 Task: Filter courses by Continuing Education Units from SHRM.
Action: Mouse moved to (434, 105)
Screenshot: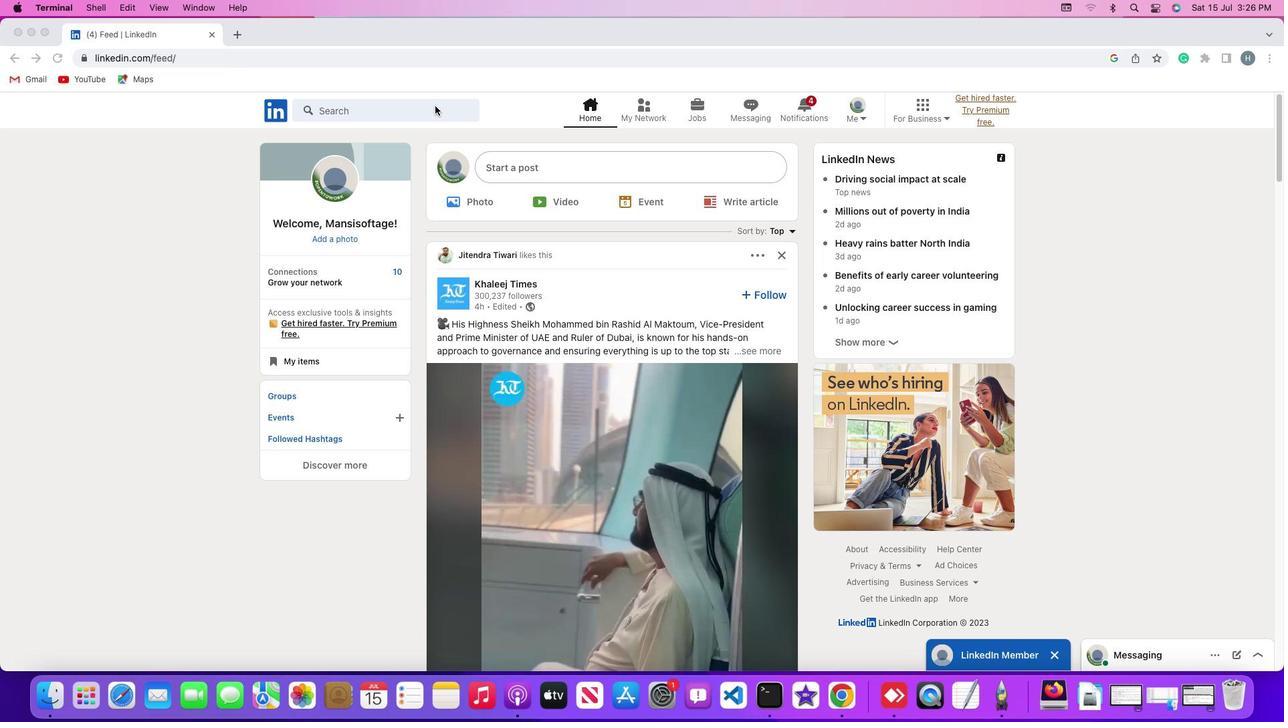
Action: Mouse pressed left at (434, 105)
Screenshot: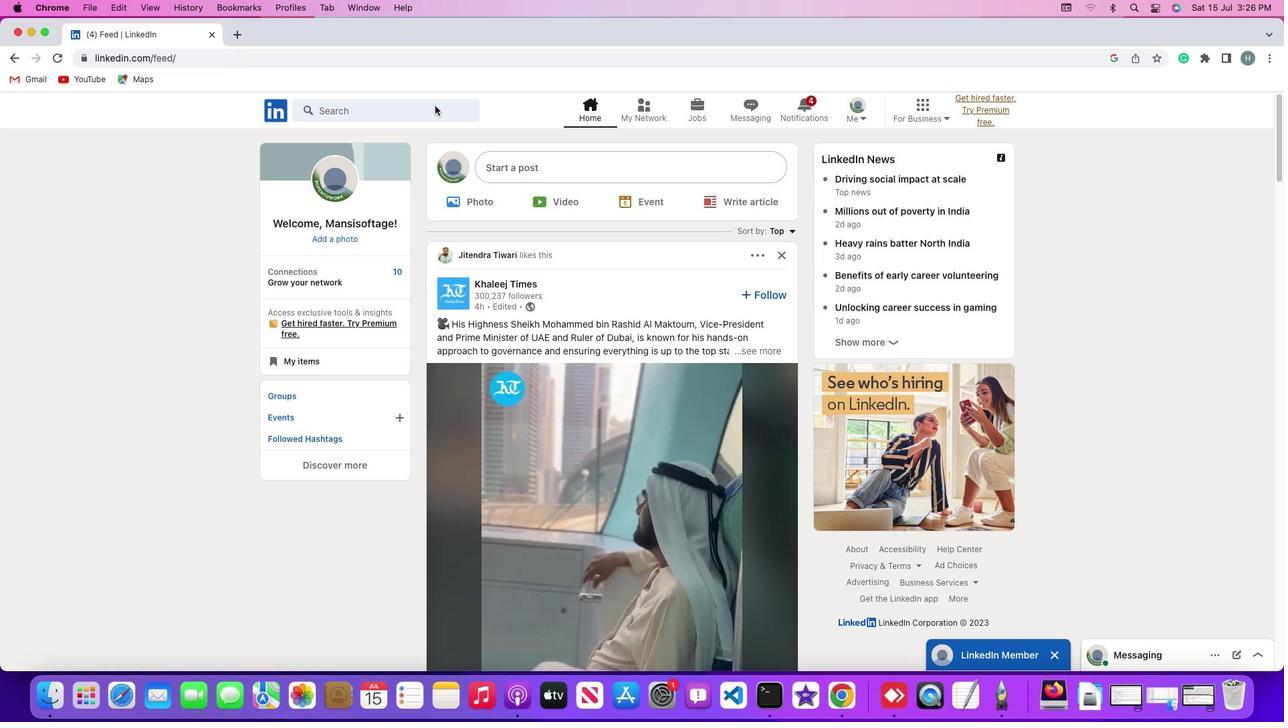 
Action: Mouse pressed left at (434, 105)
Screenshot: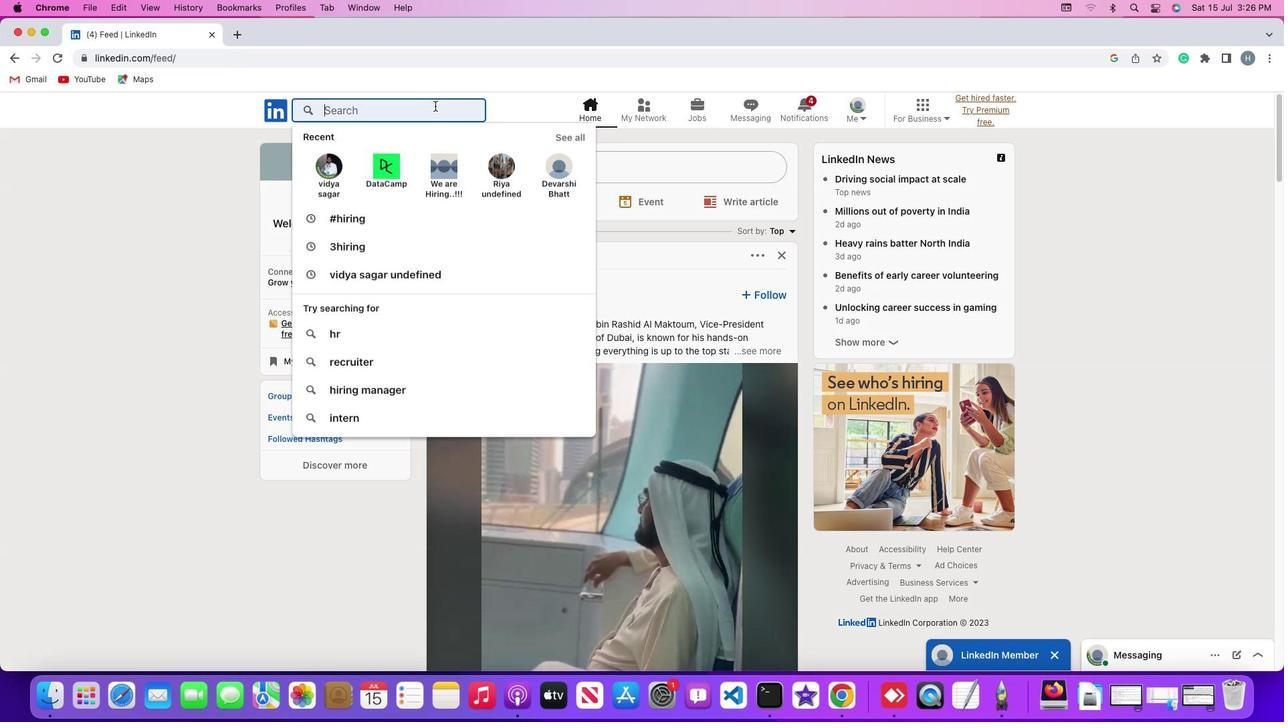 
Action: Key pressed Key.shift'#''h''i''r''i''n''g'Key.enter
Screenshot: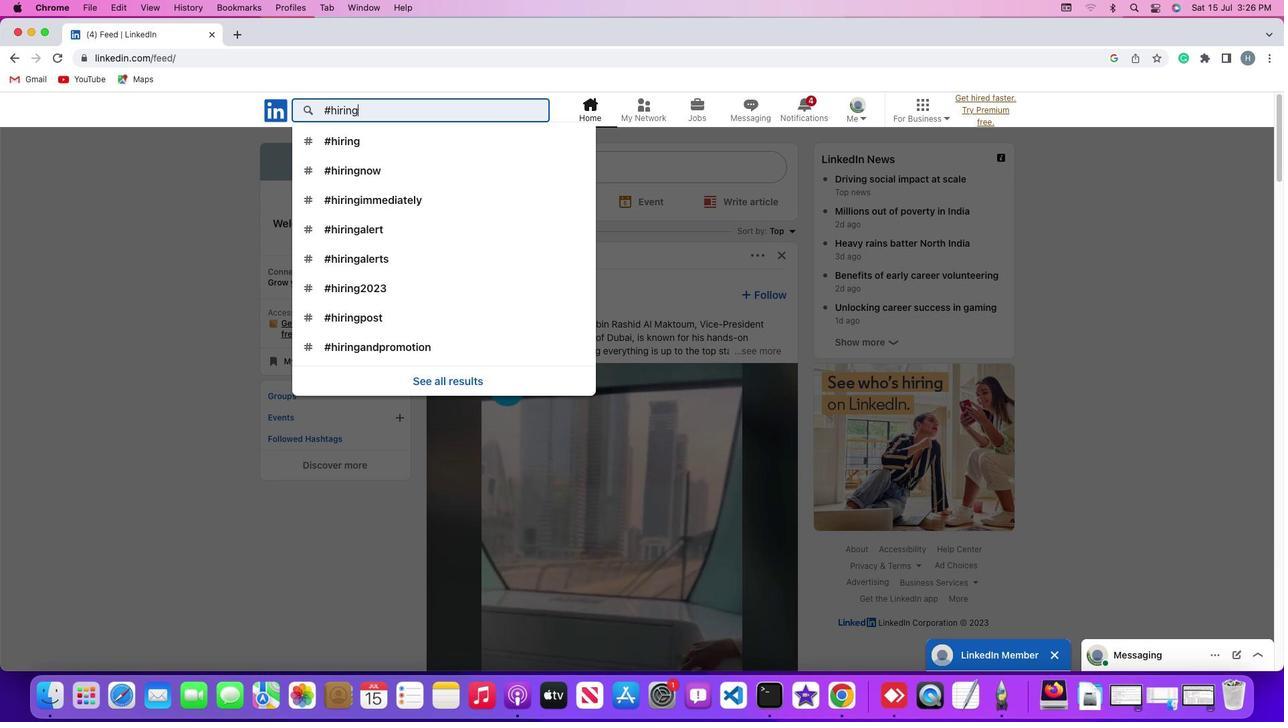 
Action: Mouse moved to (715, 143)
Screenshot: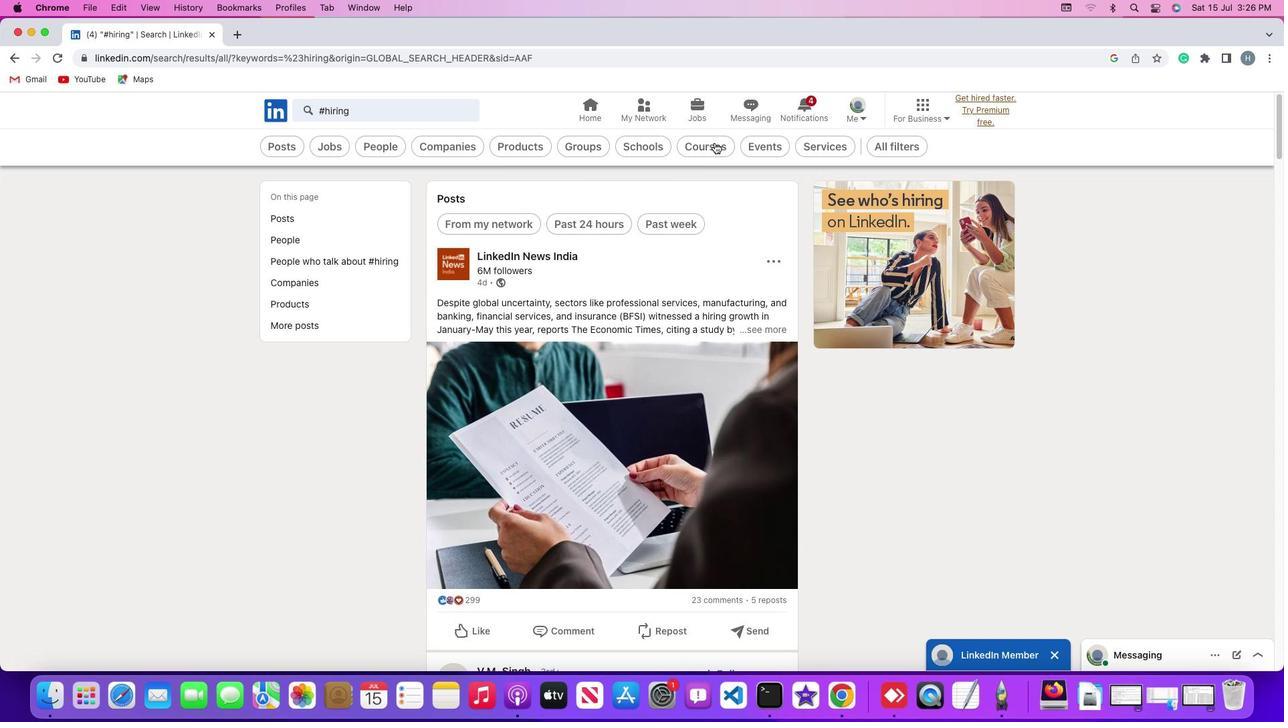 
Action: Mouse pressed left at (715, 143)
Screenshot: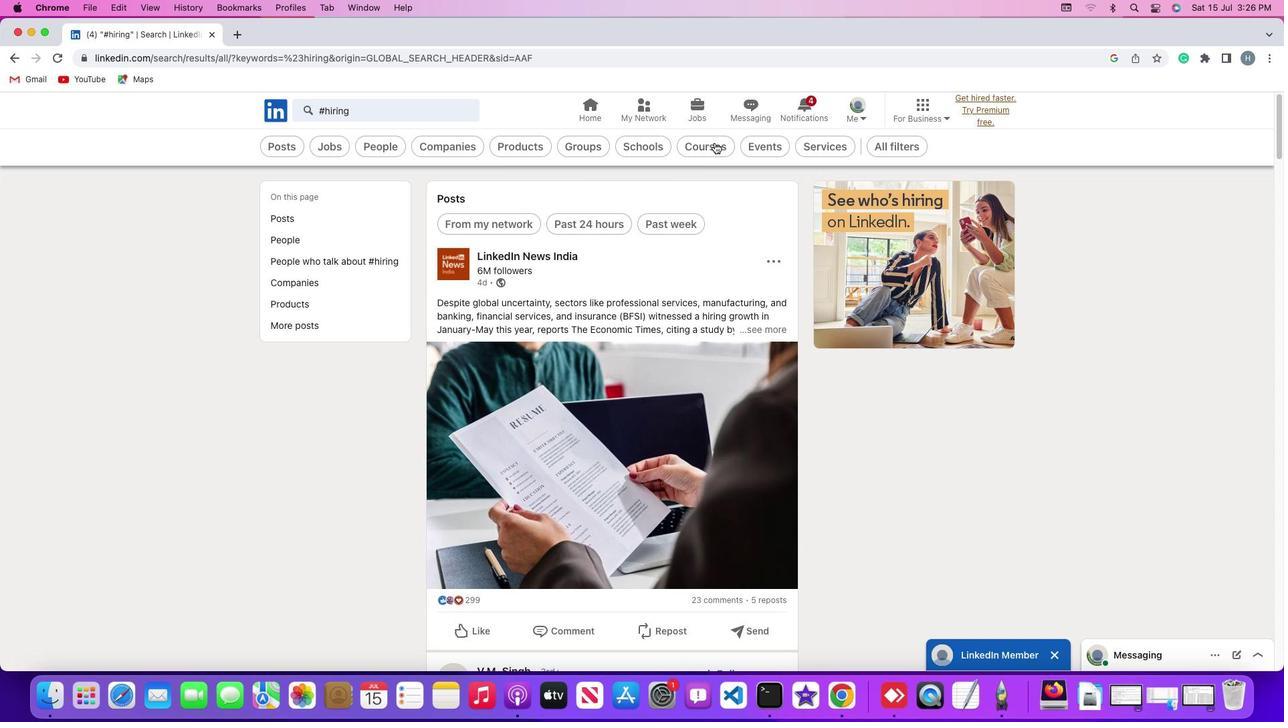 
Action: Mouse pressed left at (715, 143)
Screenshot: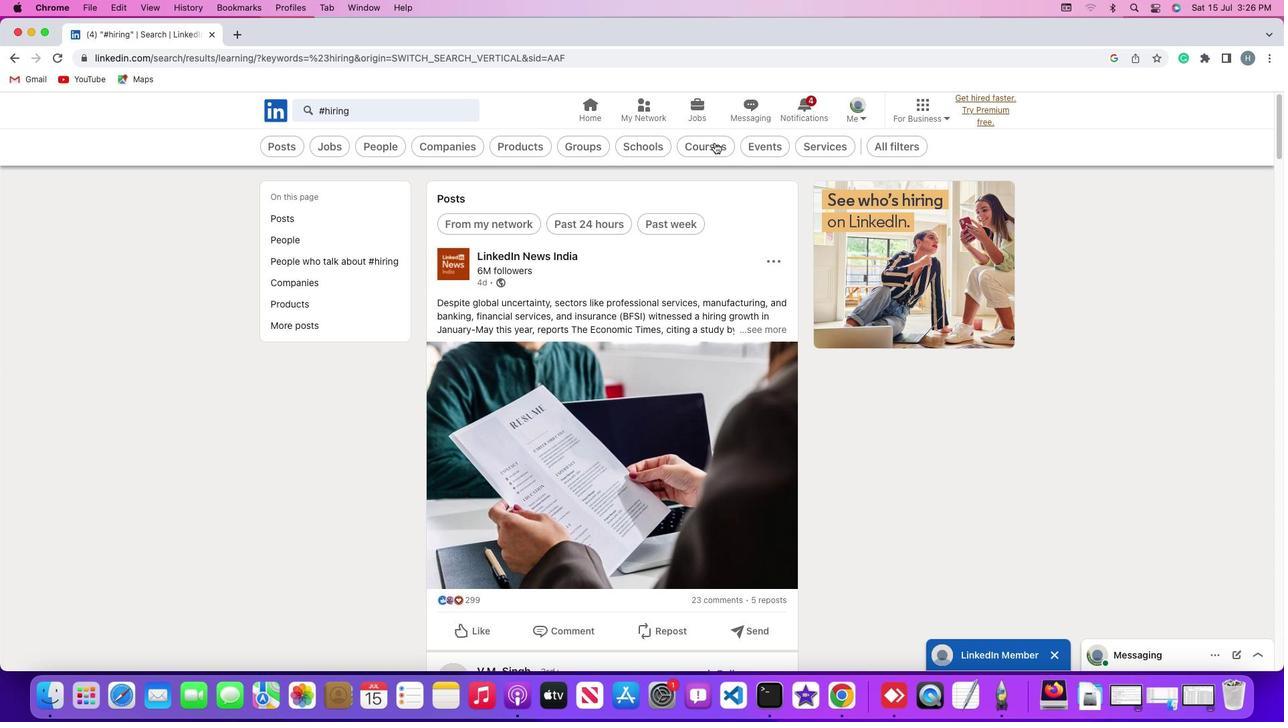
Action: Mouse moved to (583, 145)
Screenshot: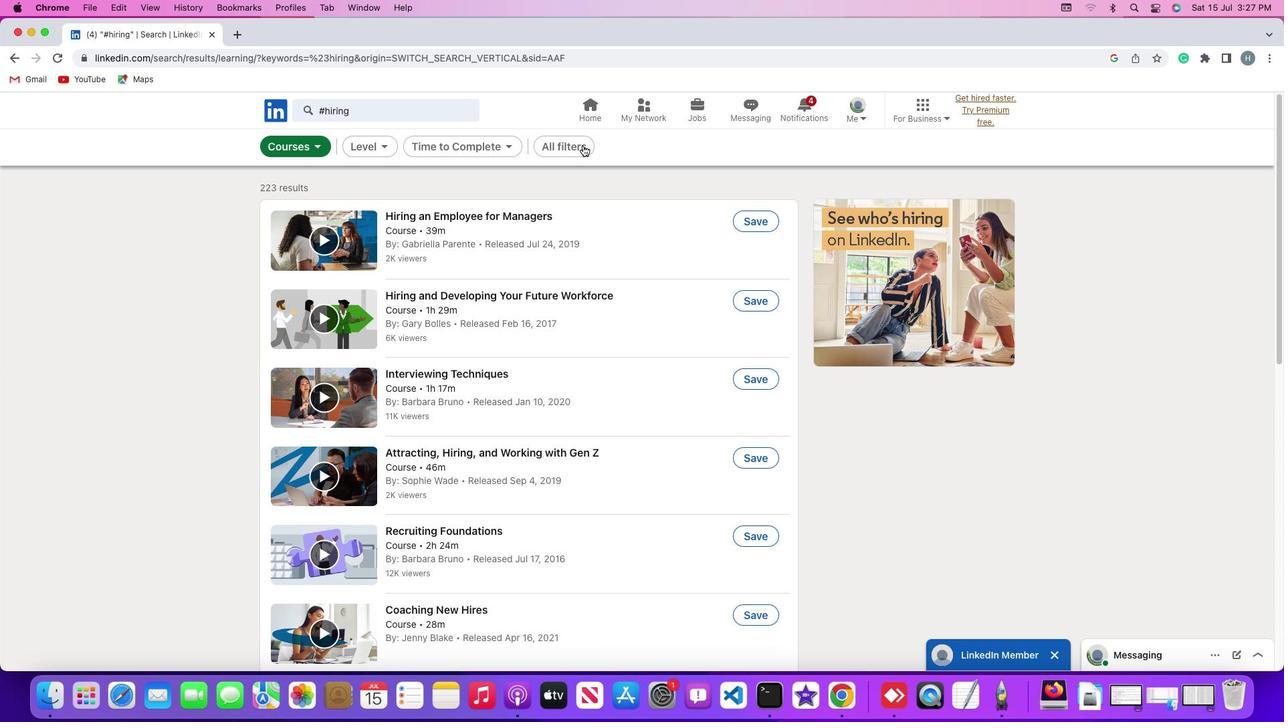 
Action: Mouse pressed left at (583, 145)
Screenshot: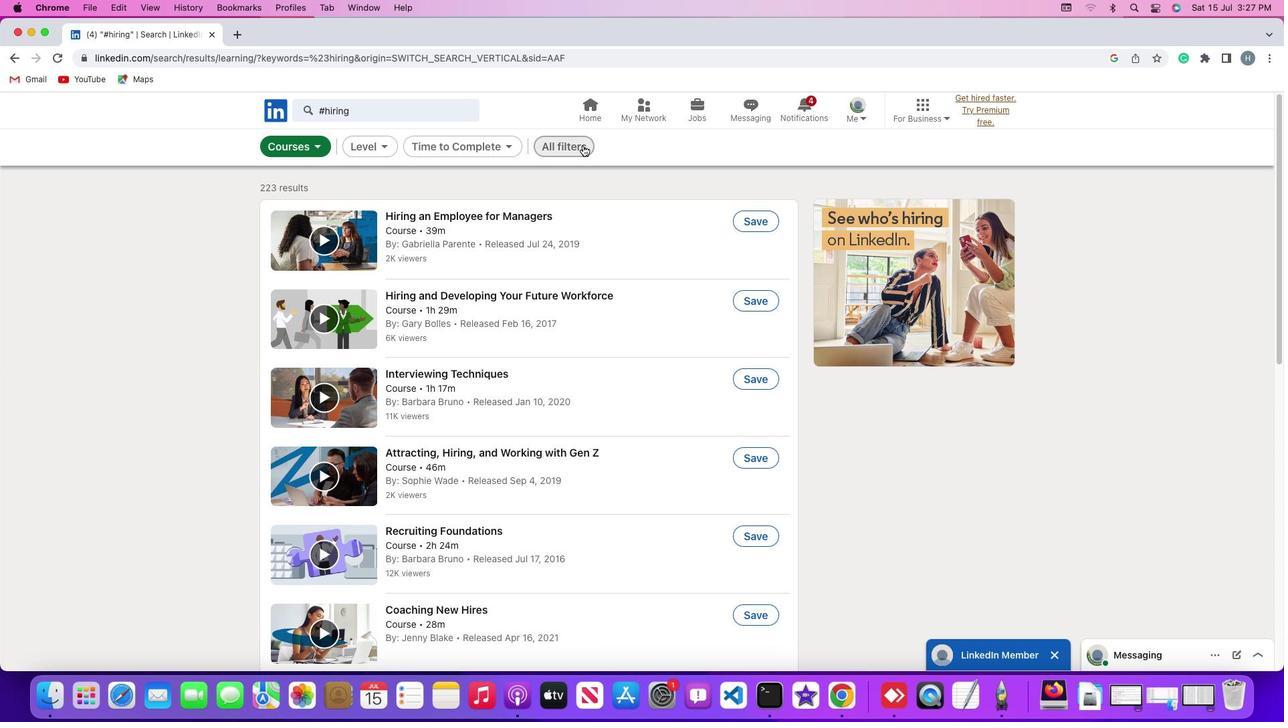 
Action: Mouse moved to (1033, 502)
Screenshot: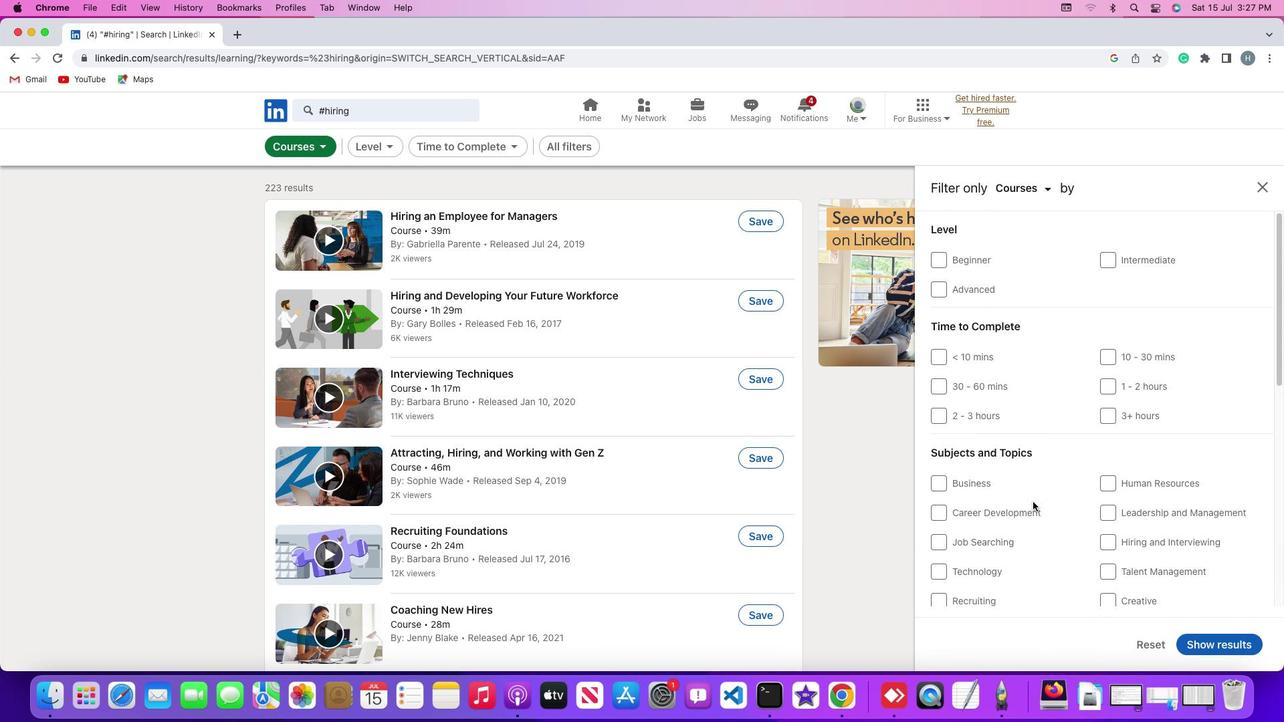 
Action: Mouse scrolled (1033, 502) with delta (0, 0)
Screenshot: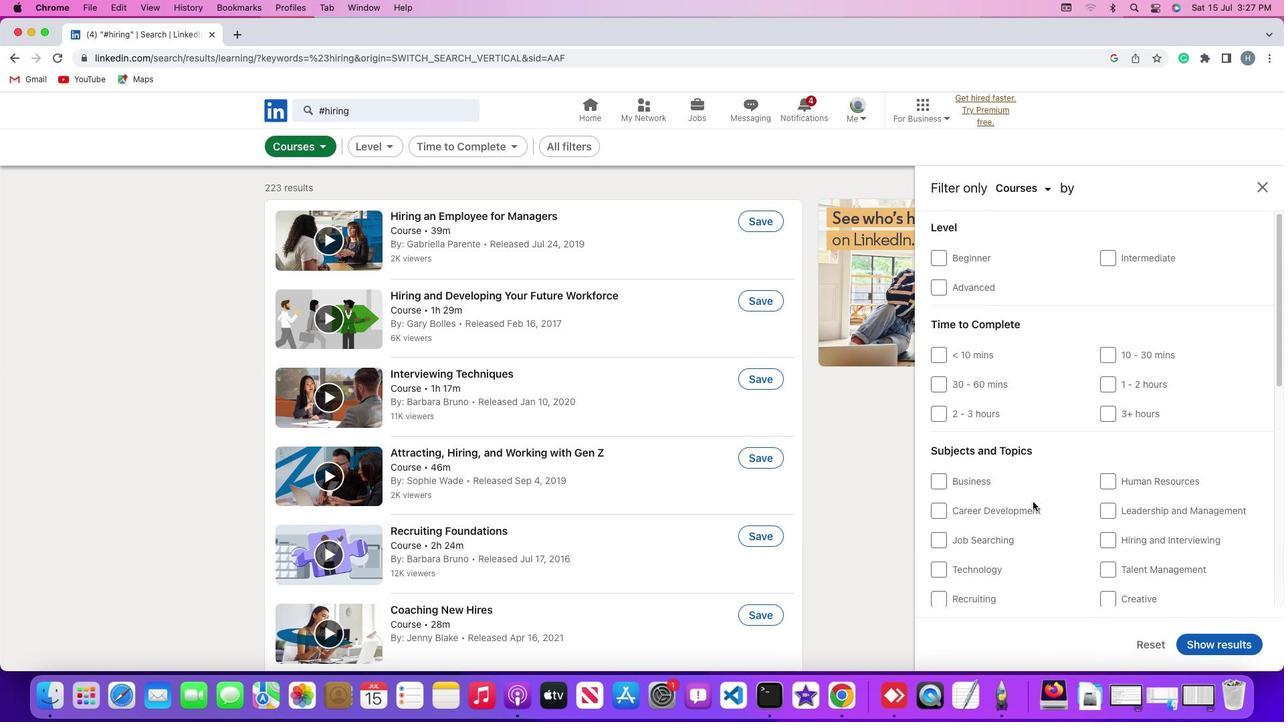 
Action: Mouse scrolled (1033, 502) with delta (0, 0)
Screenshot: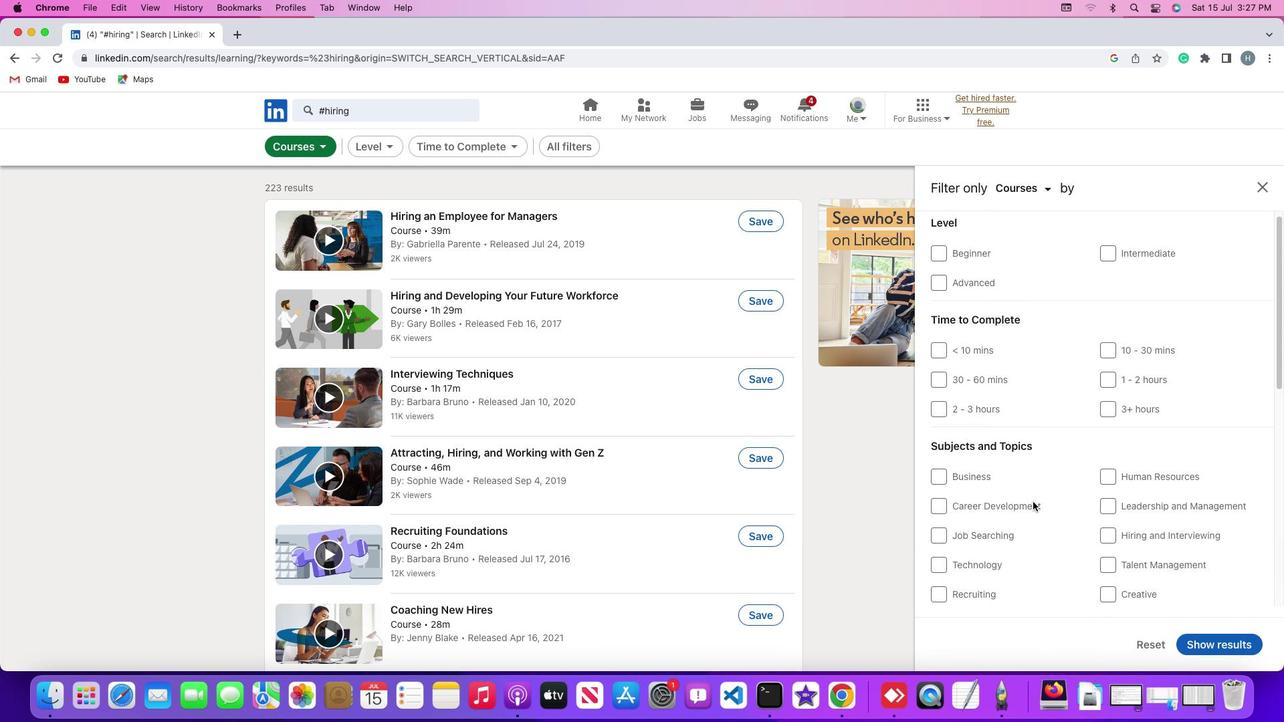 
Action: Mouse scrolled (1033, 502) with delta (0, -1)
Screenshot: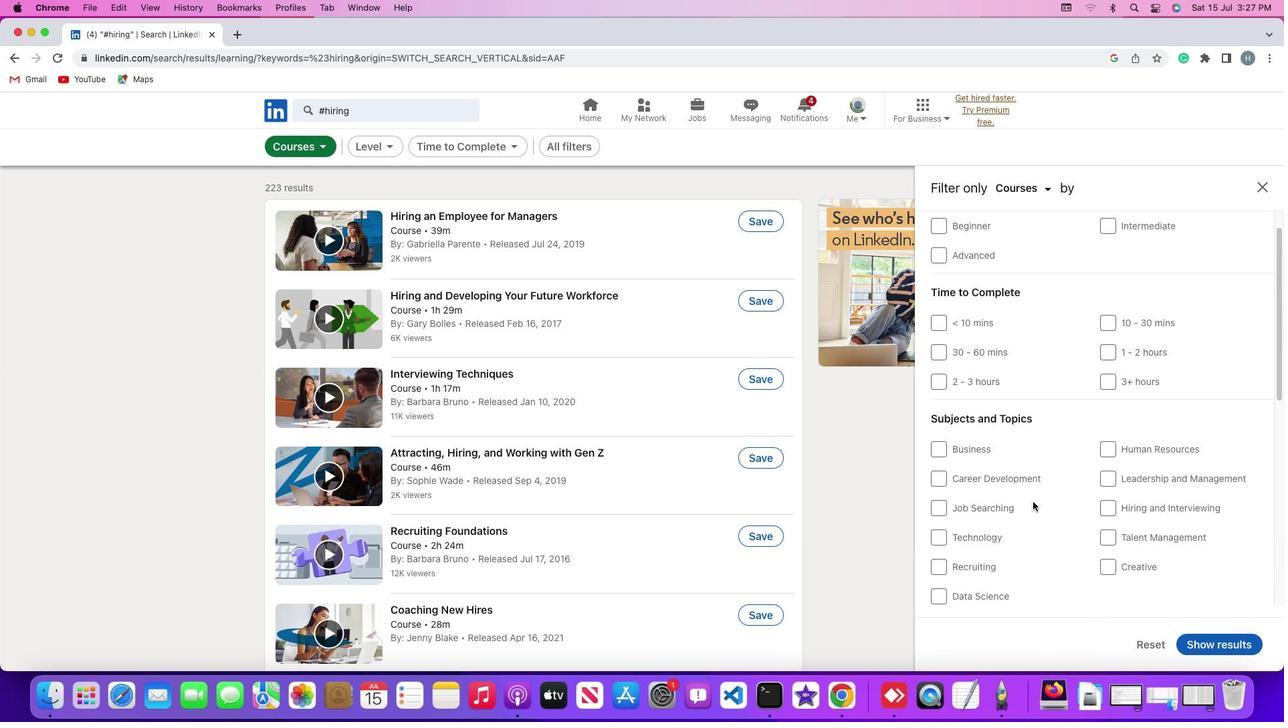
Action: Mouse scrolled (1033, 502) with delta (0, 0)
Screenshot: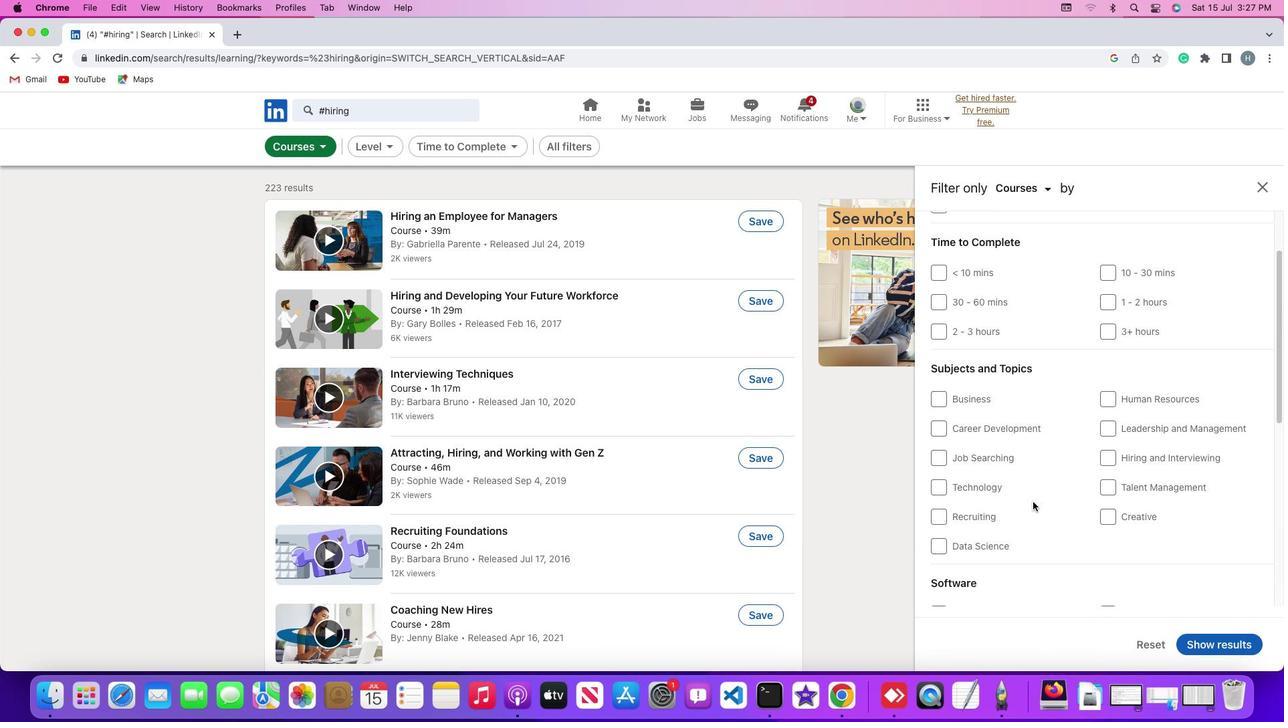 
Action: Mouse scrolled (1033, 502) with delta (0, 0)
Screenshot: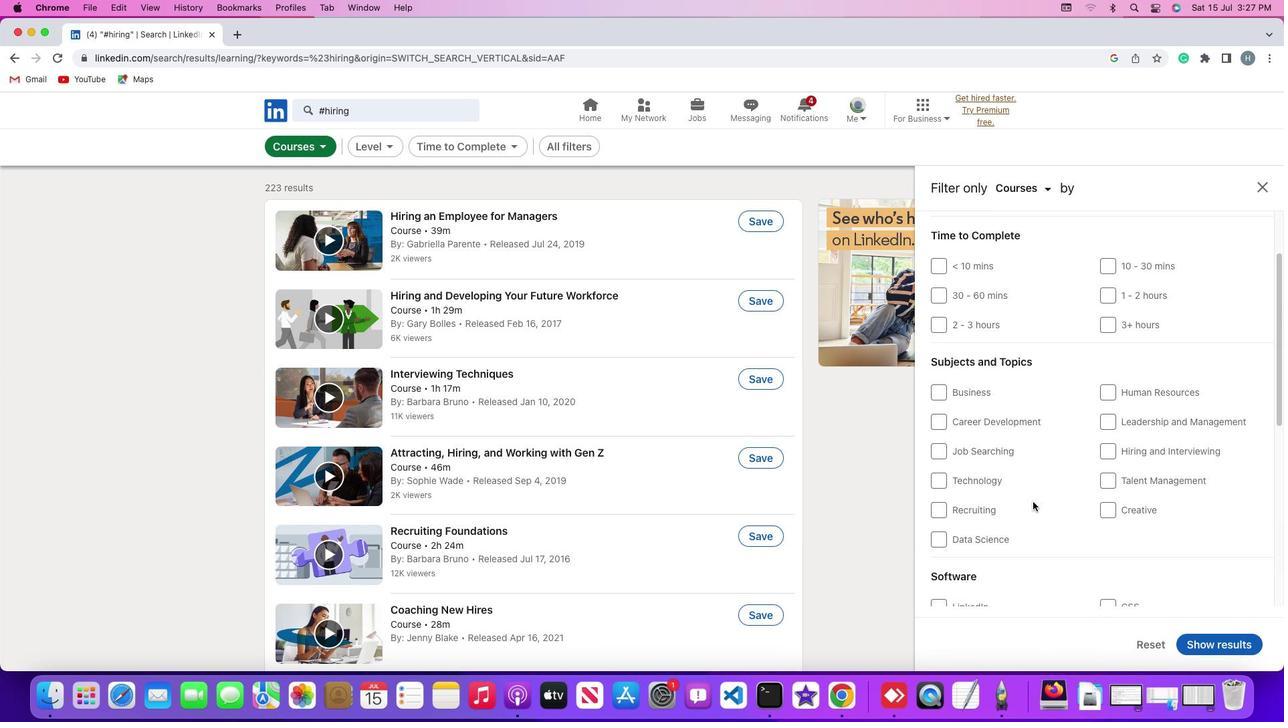 
Action: Mouse scrolled (1033, 502) with delta (0, -1)
Screenshot: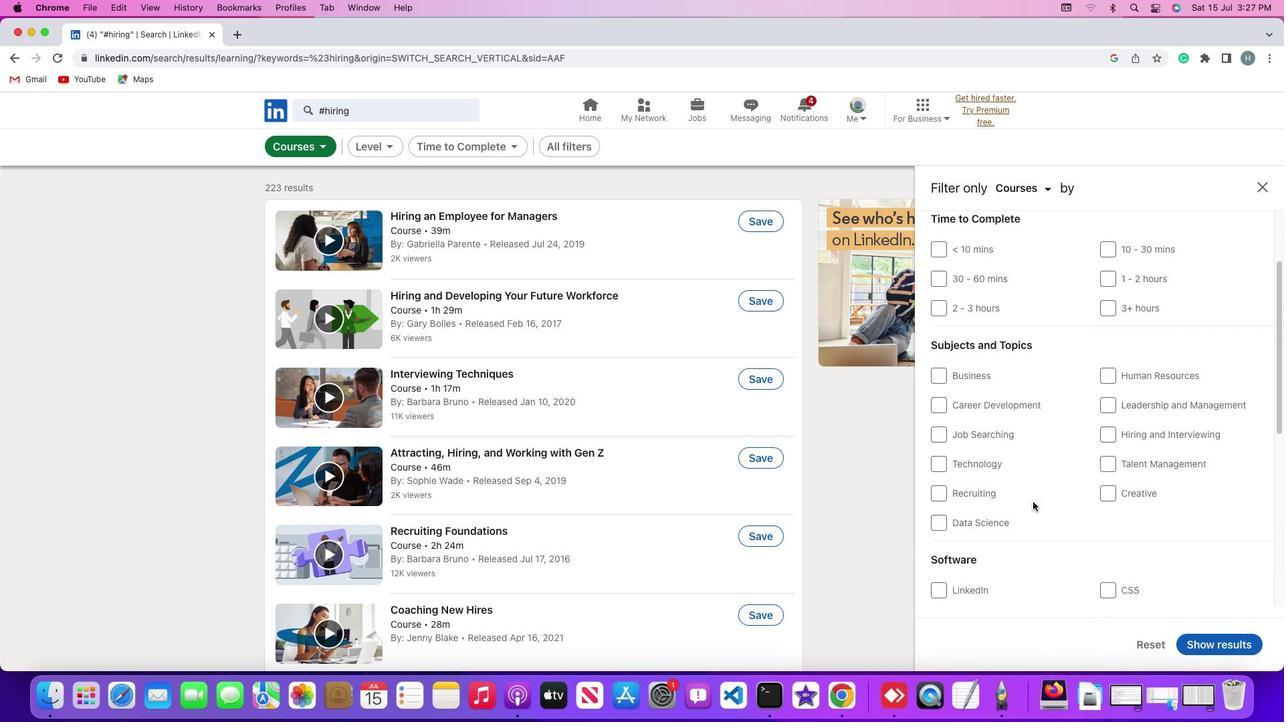 
Action: Mouse scrolled (1033, 502) with delta (0, 0)
Screenshot: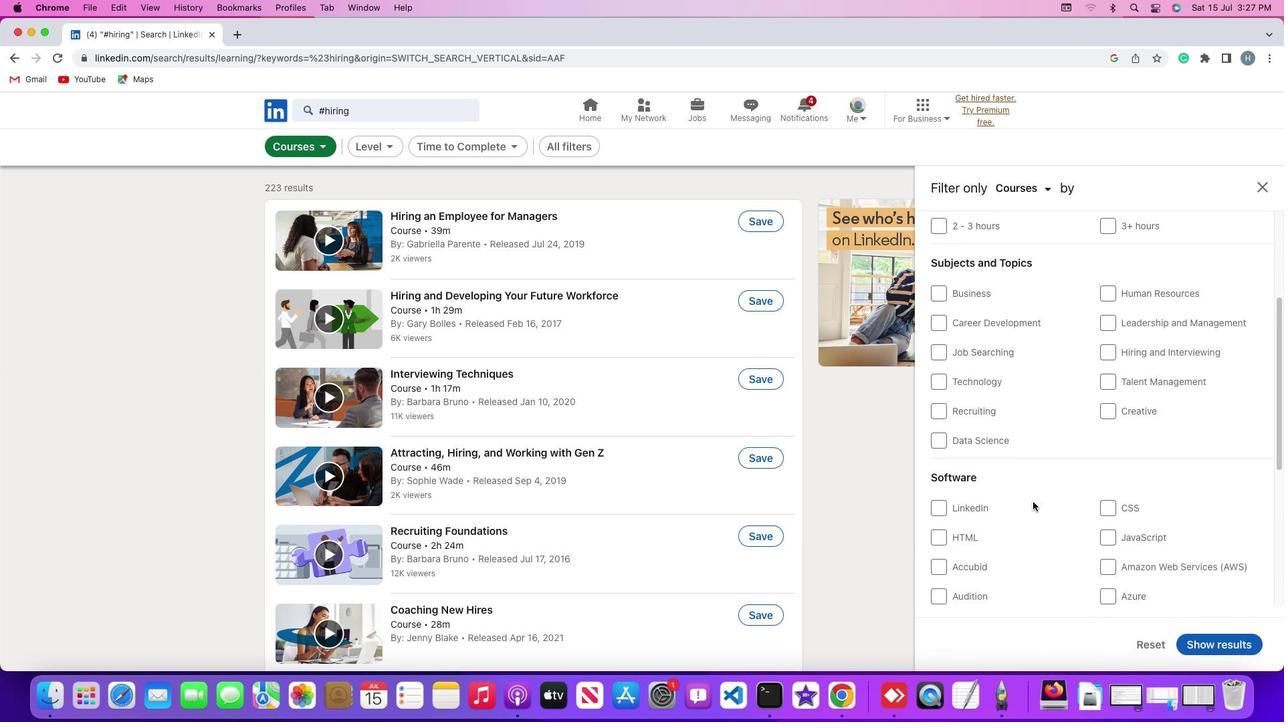 
Action: Mouse scrolled (1033, 502) with delta (0, 0)
Screenshot: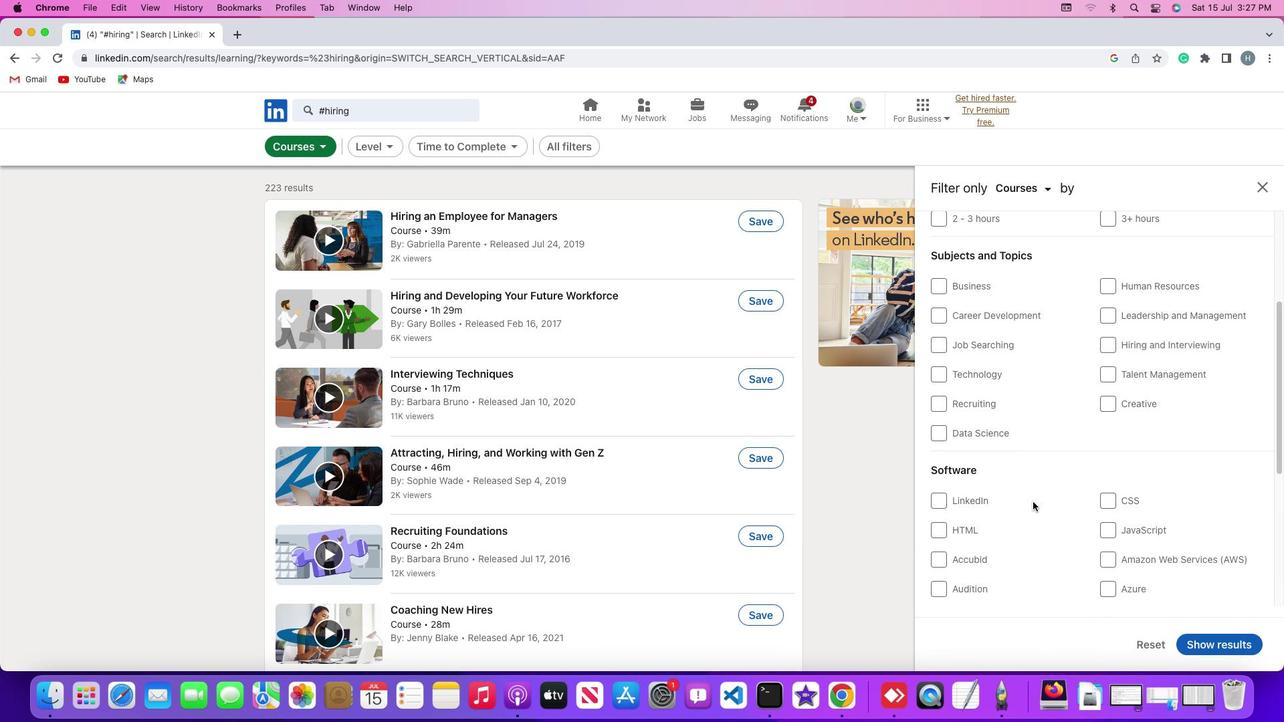 
Action: Mouse scrolled (1033, 502) with delta (0, -1)
Screenshot: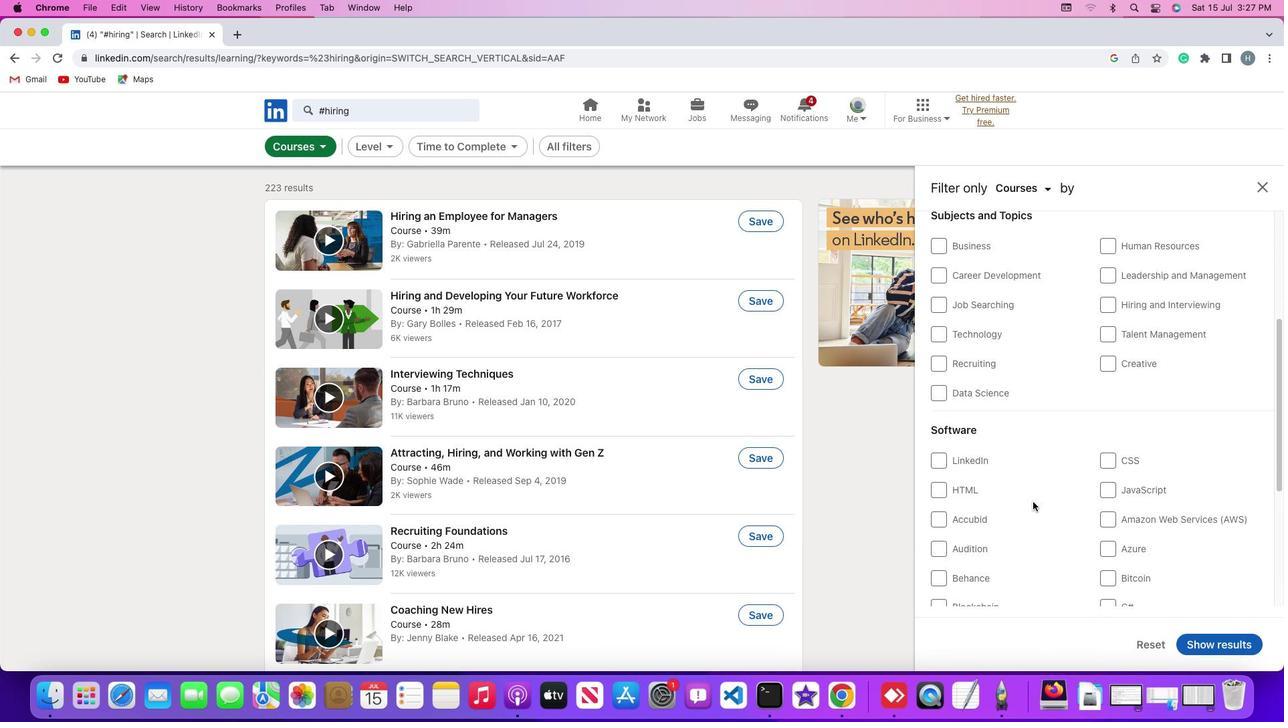 
Action: Mouse scrolled (1033, 502) with delta (0, -2)
Screenshot: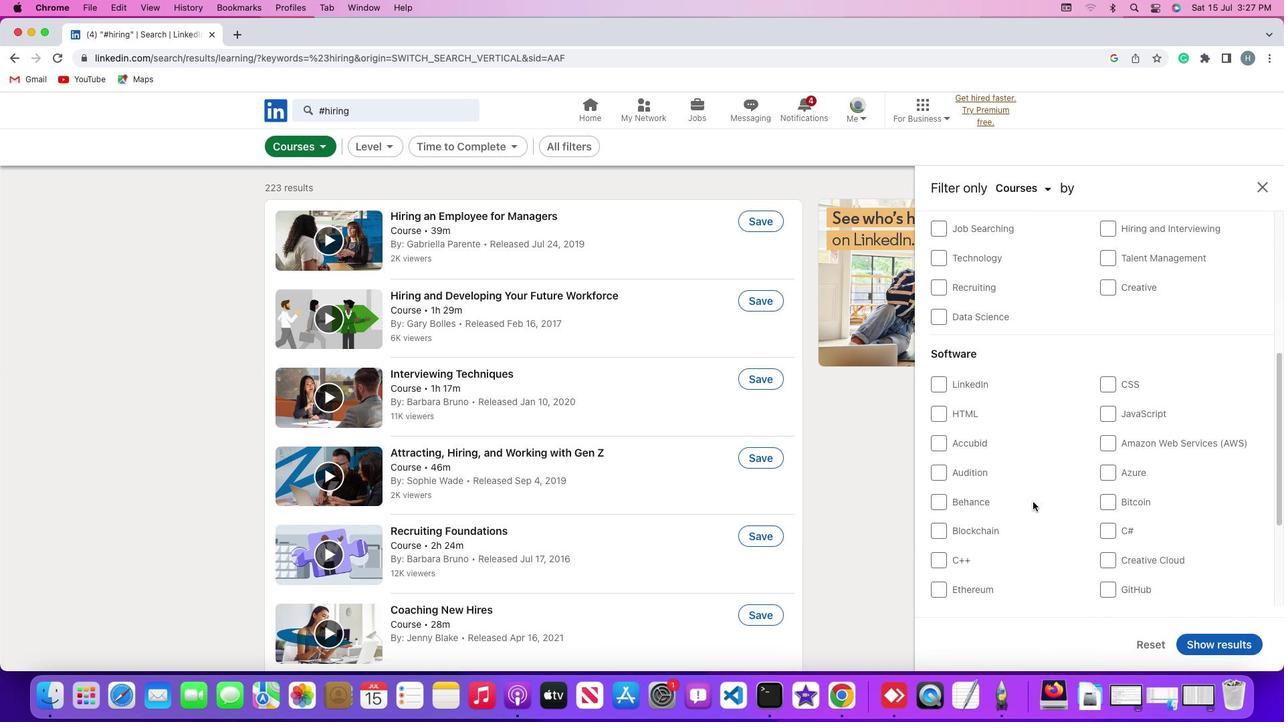 
Action: Mouse scrolled (1033, 502) with delta (0, -3)
Screenshot: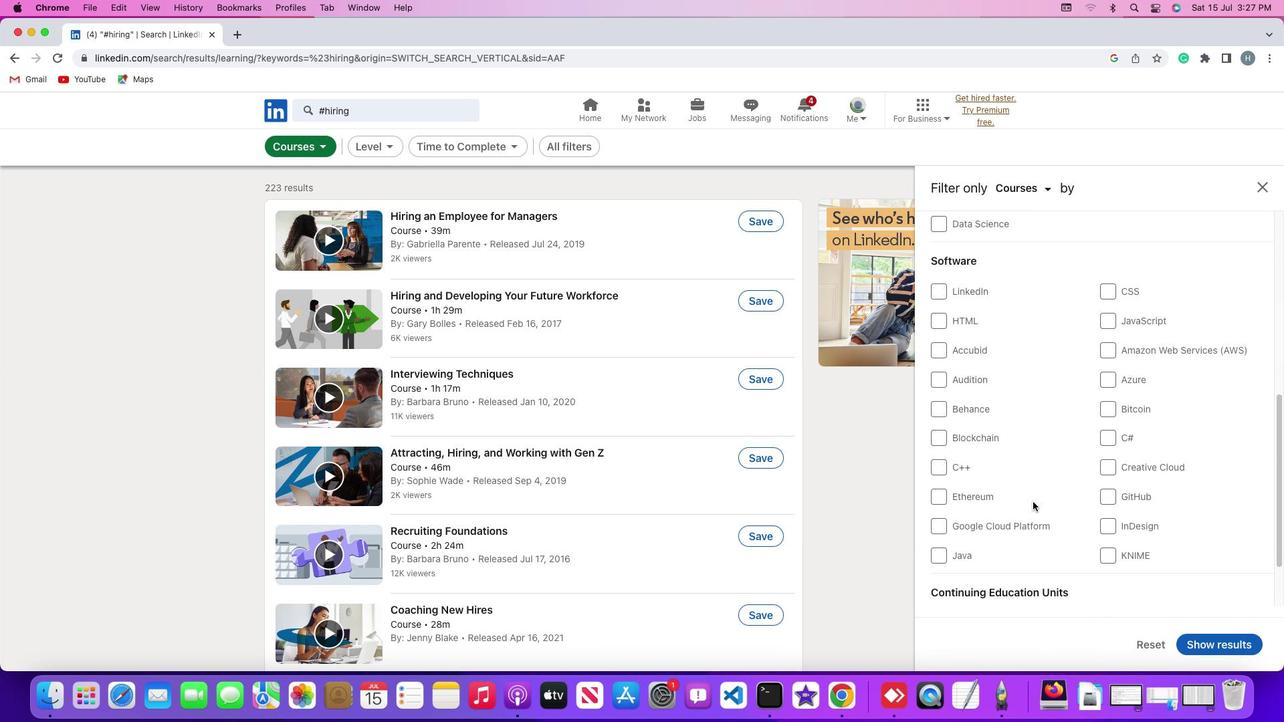 
Action: Mouse scrolled (1033, 502) with delta (0, 0)
Screenshot: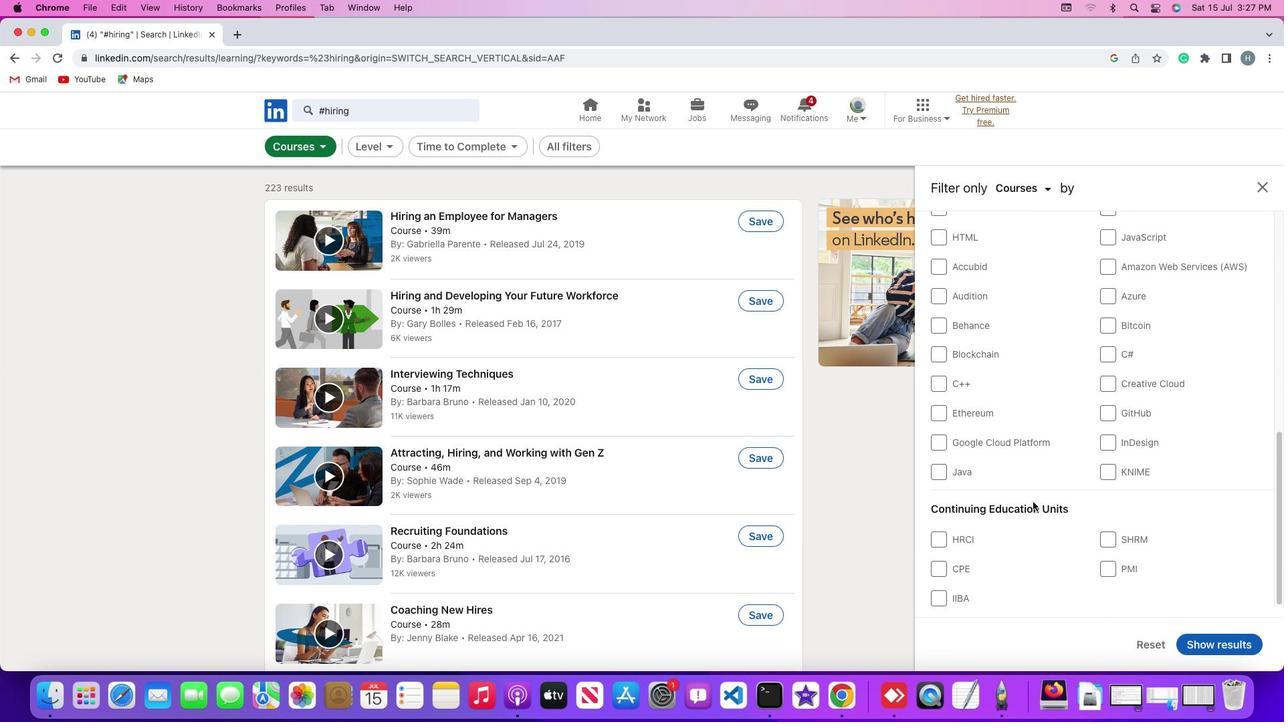 
Action: Mouse scrolled (1033, 502) with delta (0, 0)
Screenshot: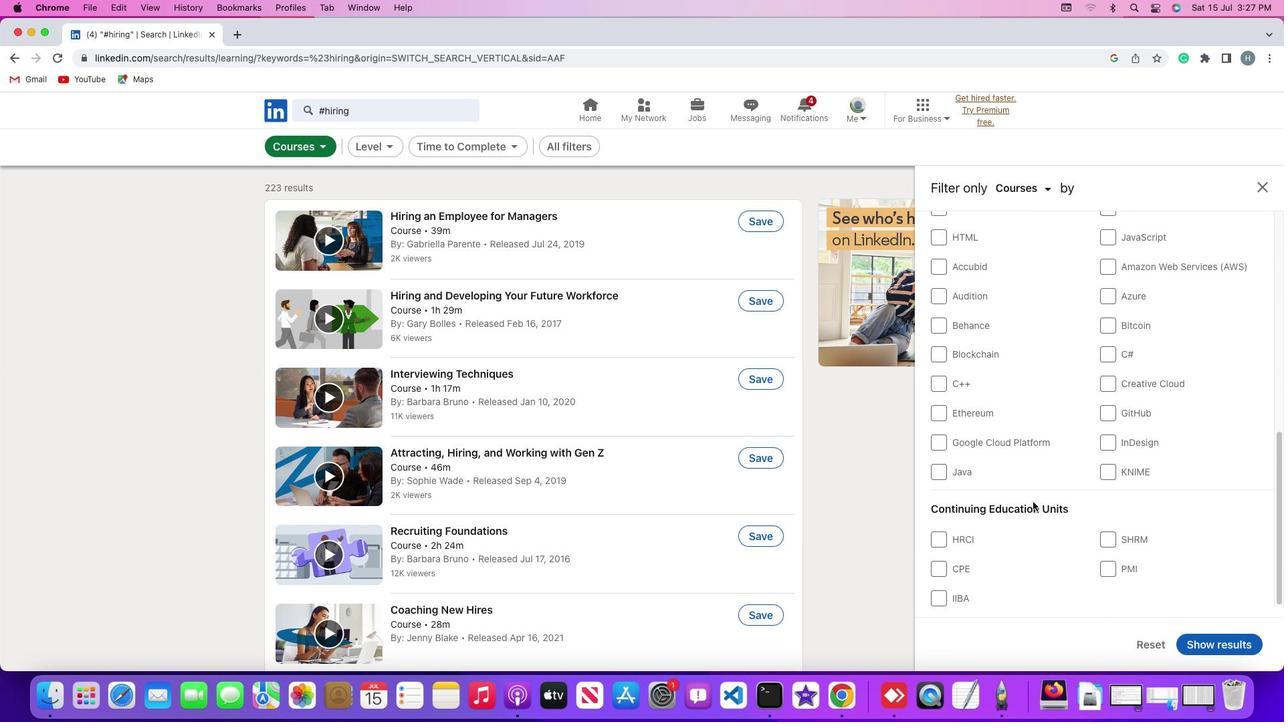 
Action: Mouse scrolled (1033, 502) with delta (0, -2)
Screenshot: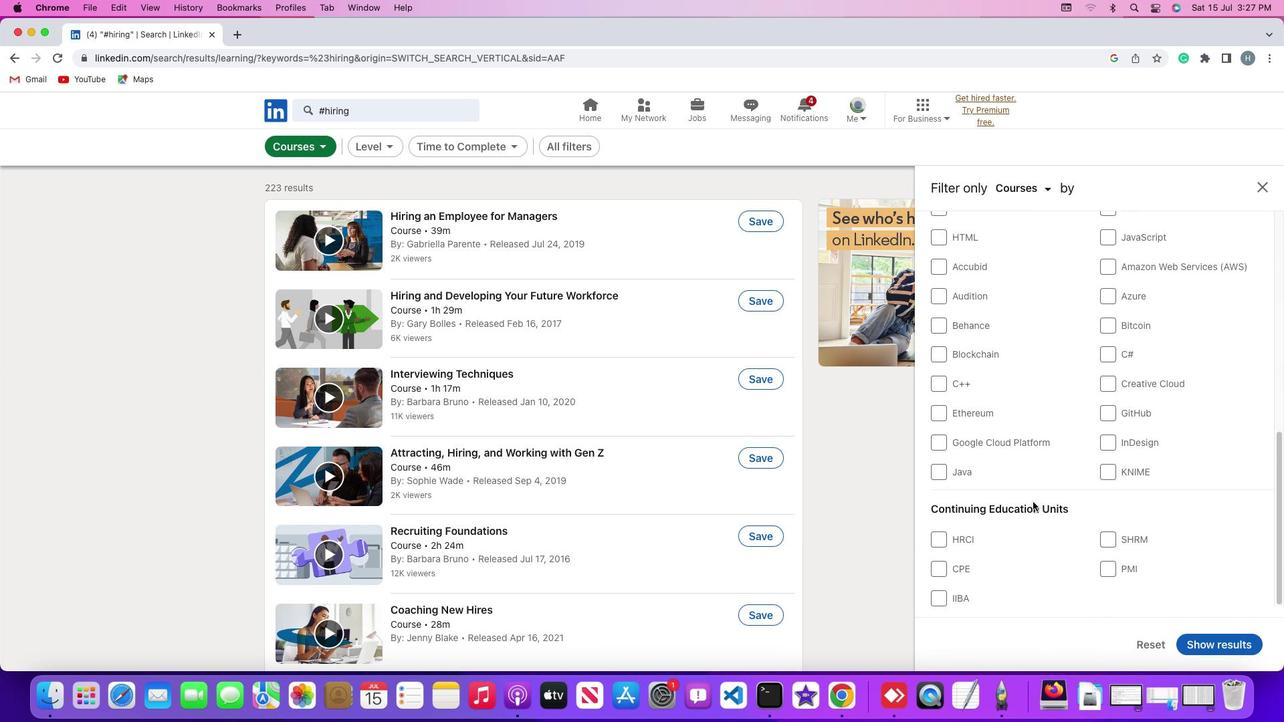 
Action: Mouse scrolled (1033, 502) with delta (0, -3)
Screenshot: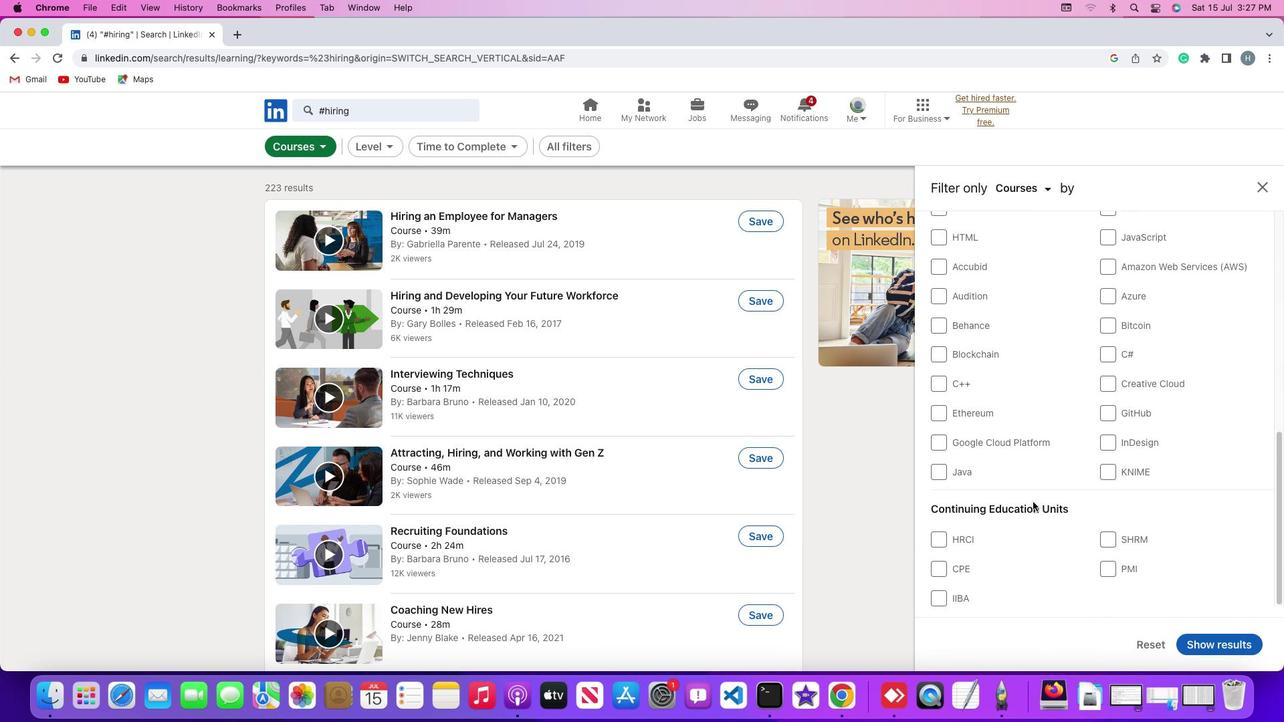 
Action: Mouse scrolled (1033, 502) with delta (0, -4)
Screenshot: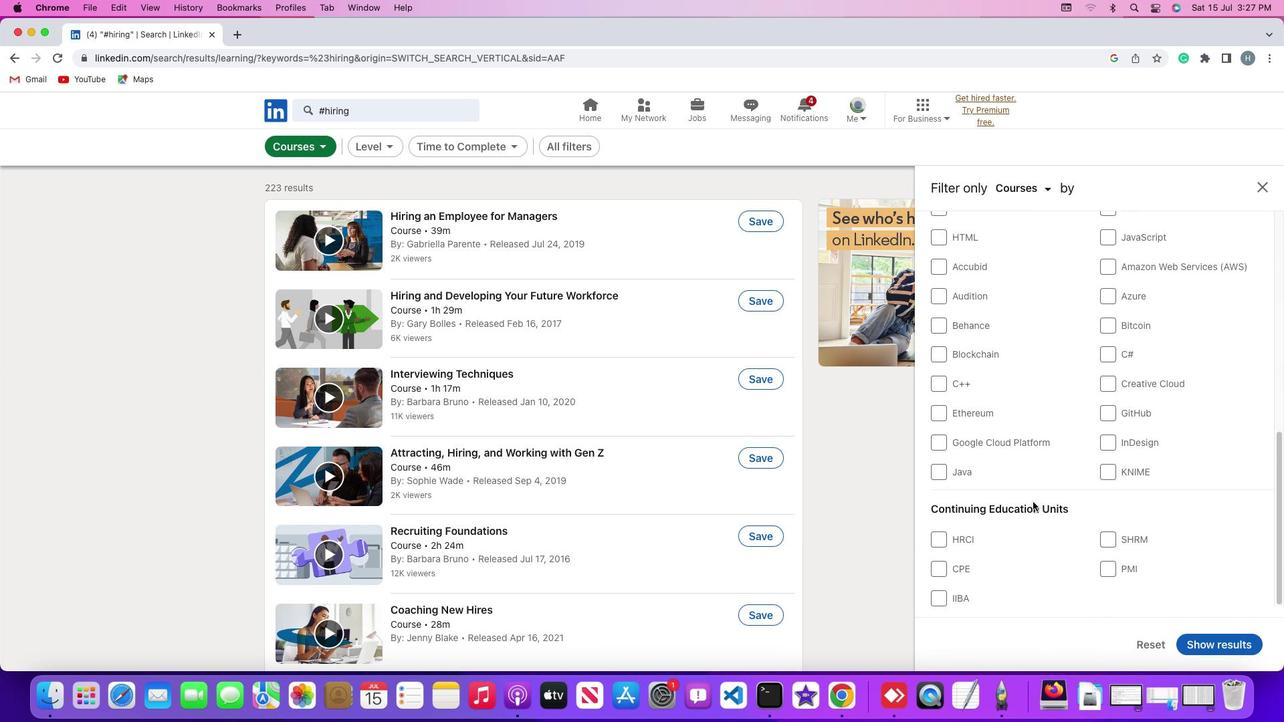 
Action: Mouse scrolled (1033, 502) with delta (0, 0)
Screenshot: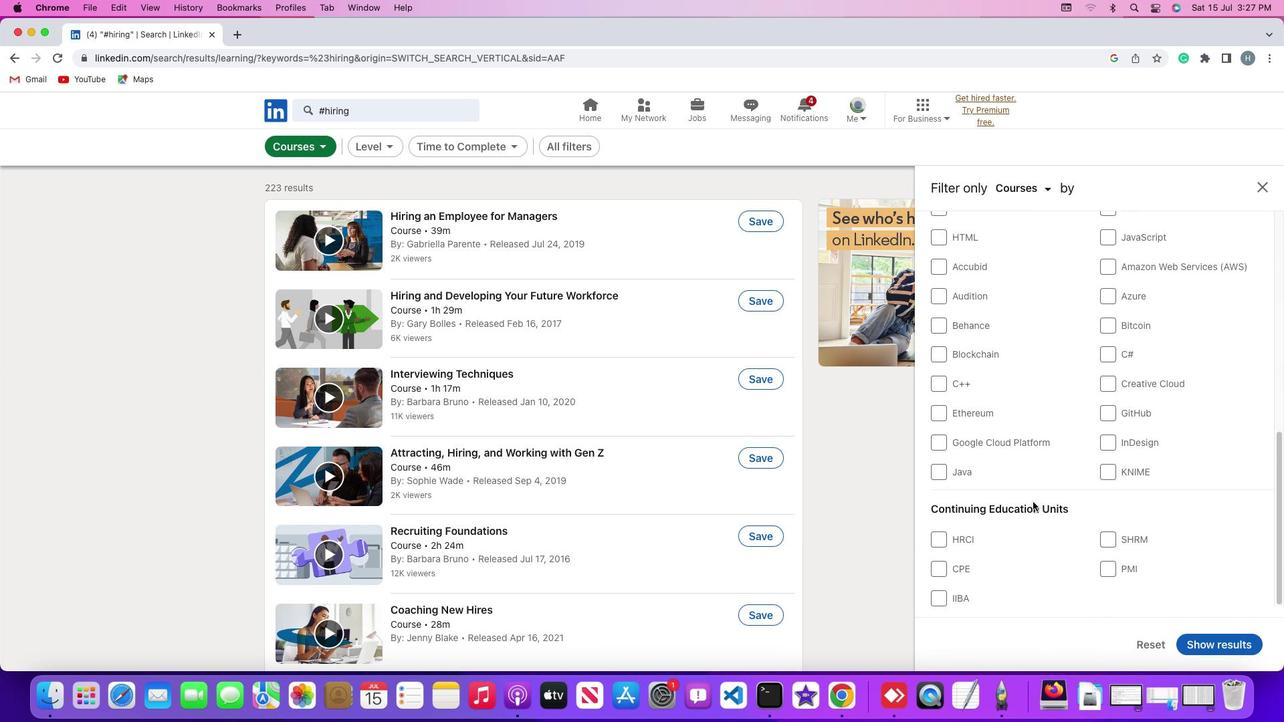 
Action: Mouse scrolled (1033, 502) with delta (0, 0)
Screenshot: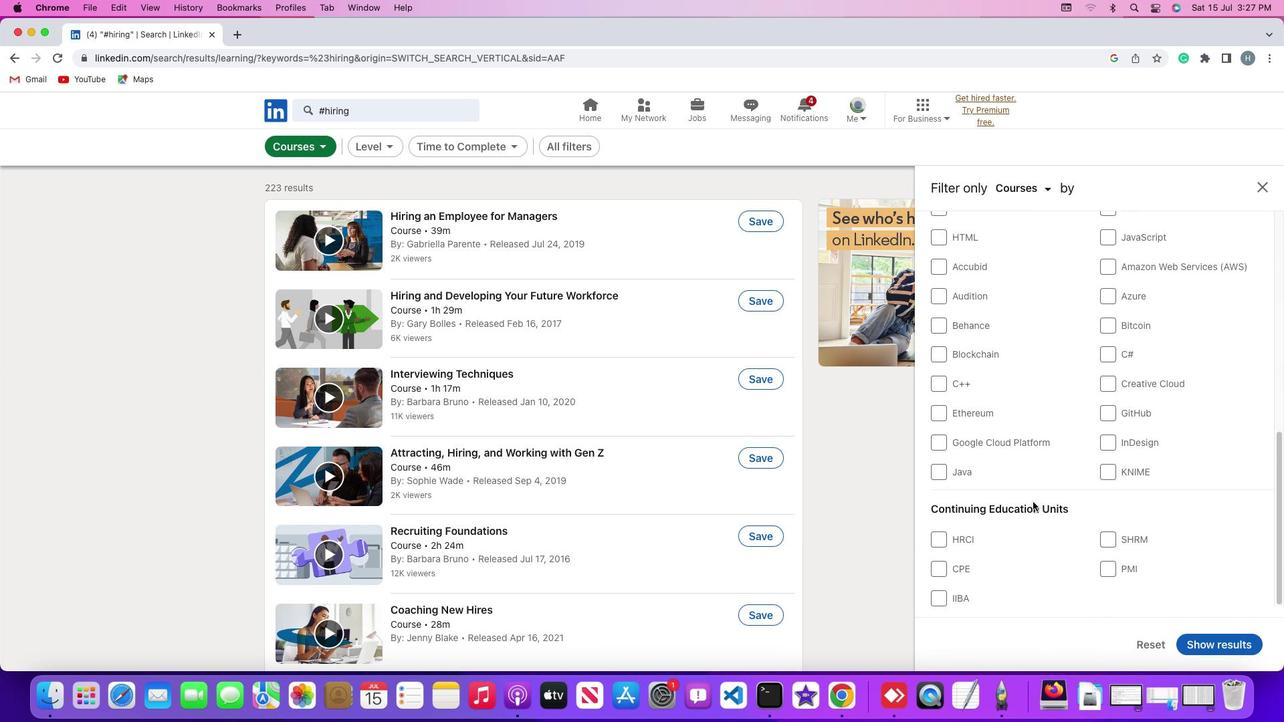 
Action: Mouse scrolled (1033, 502) with delta (0, -2)
Screenshot: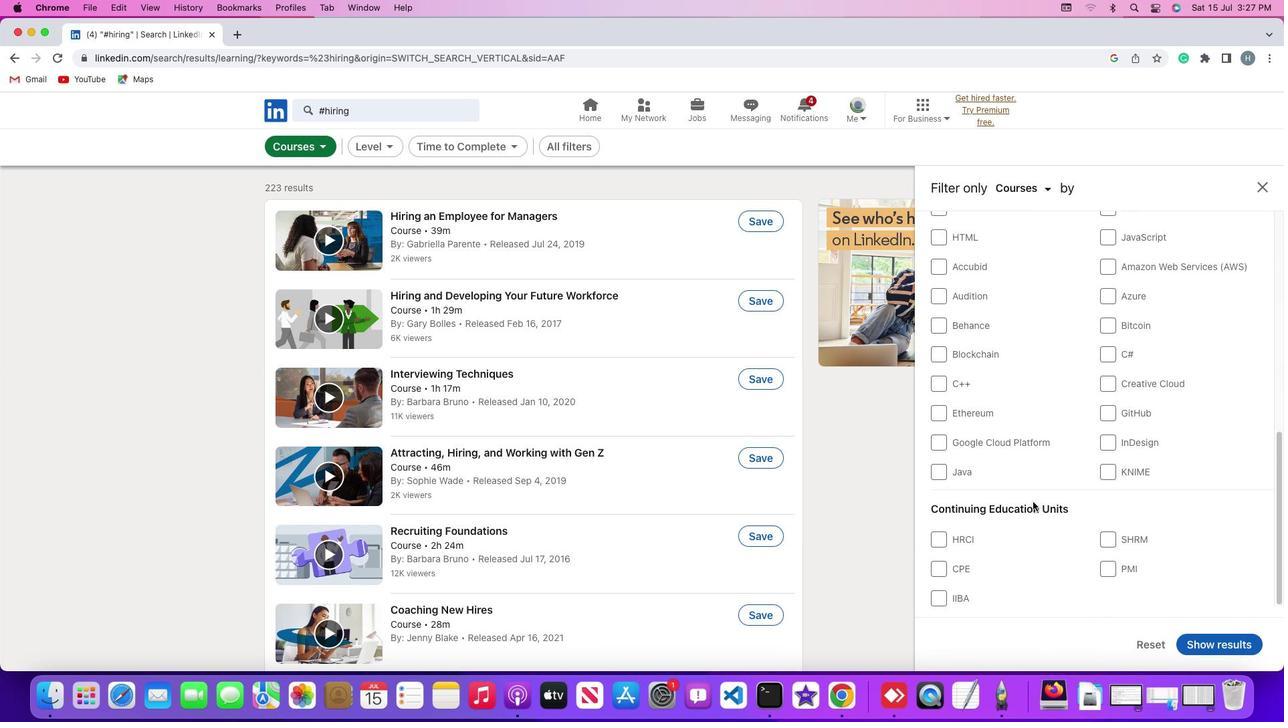 
Action: Mouse moved to (1102, 536)
Screenshot: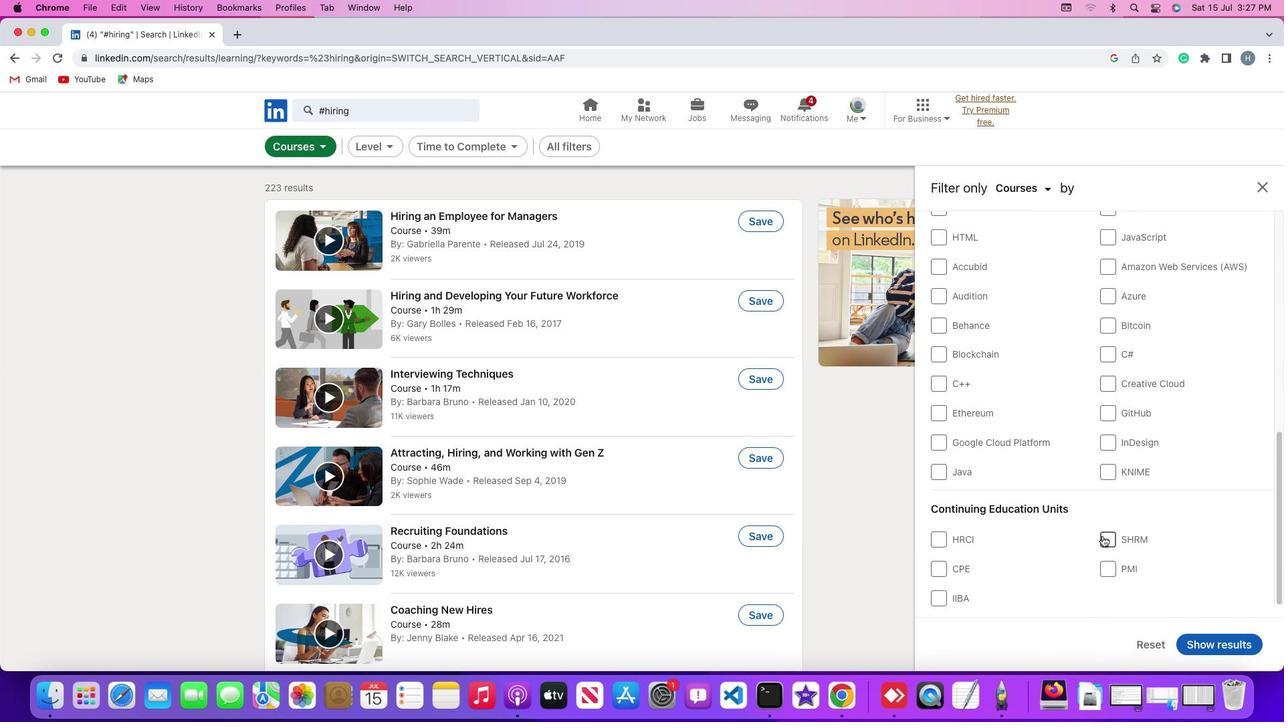 
Action: Mouse pressed left at (1102, 536)
Screenshot: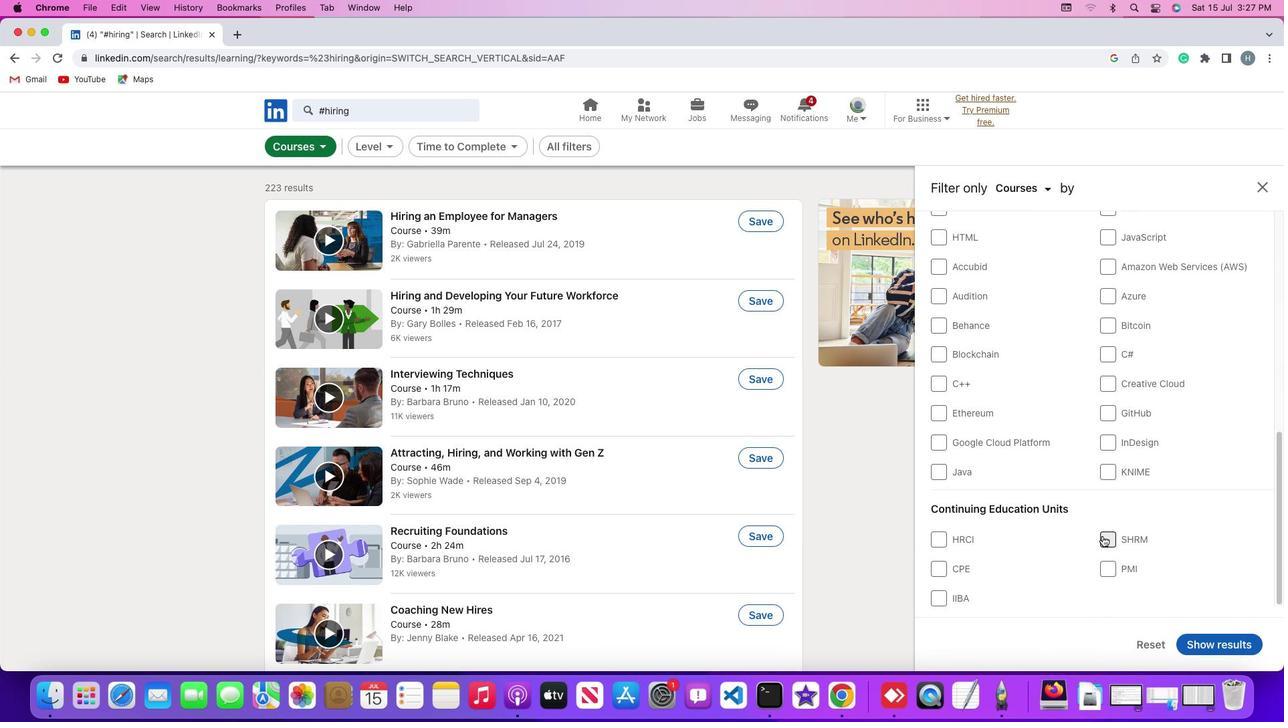 
Action: Mouse moved to (1201, 644)
Screenshot: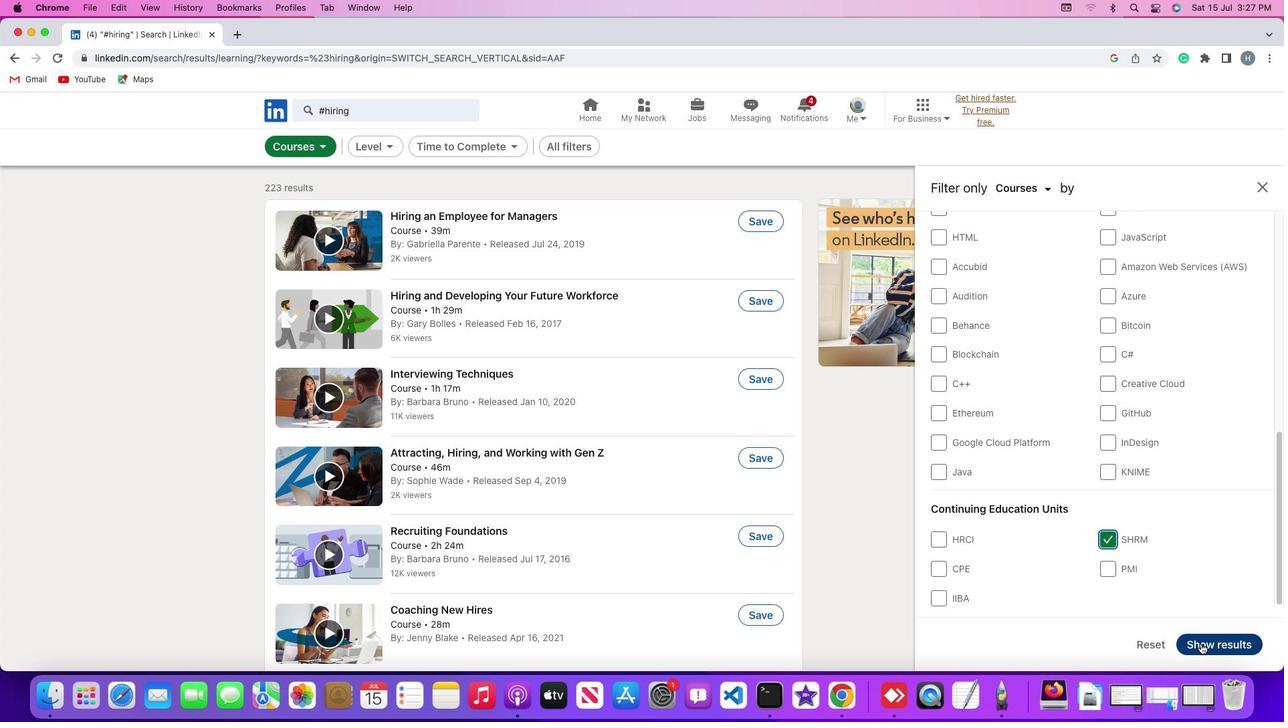 
Action: Mouse pressed left at (1201, 644)
Screenshot: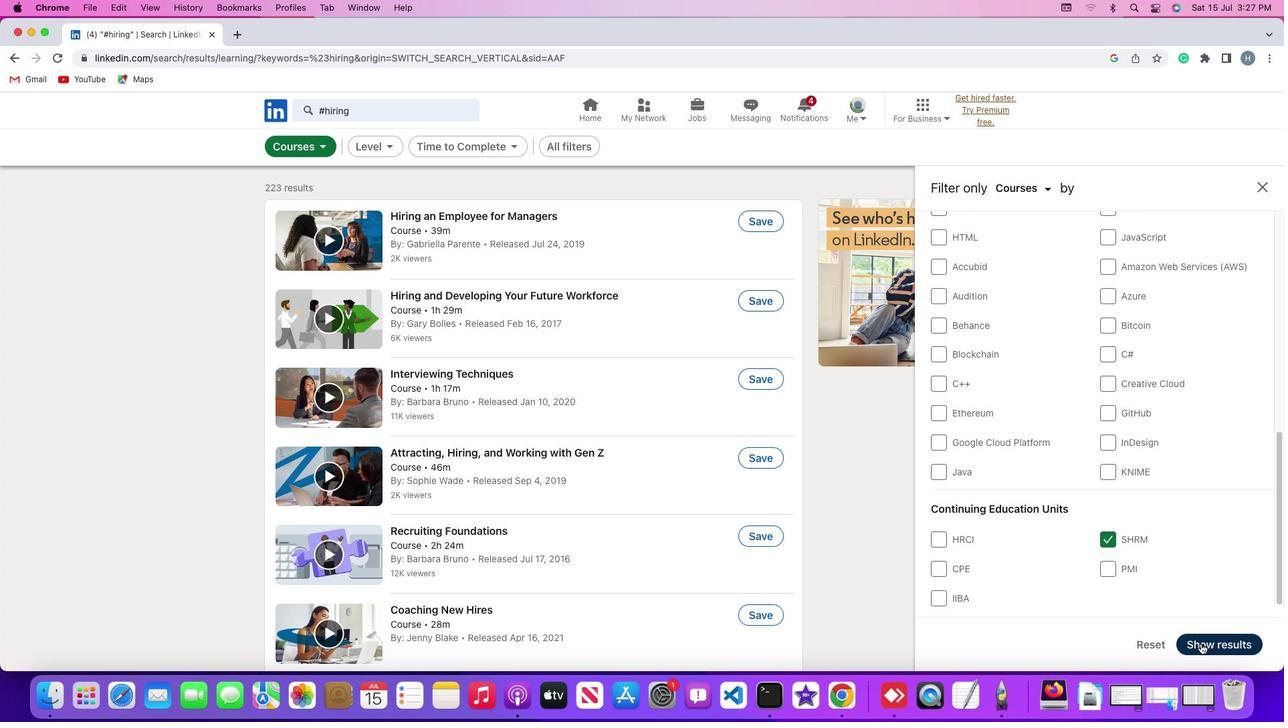 
Action: Mouse moved to (1082, 501)
Screenshot: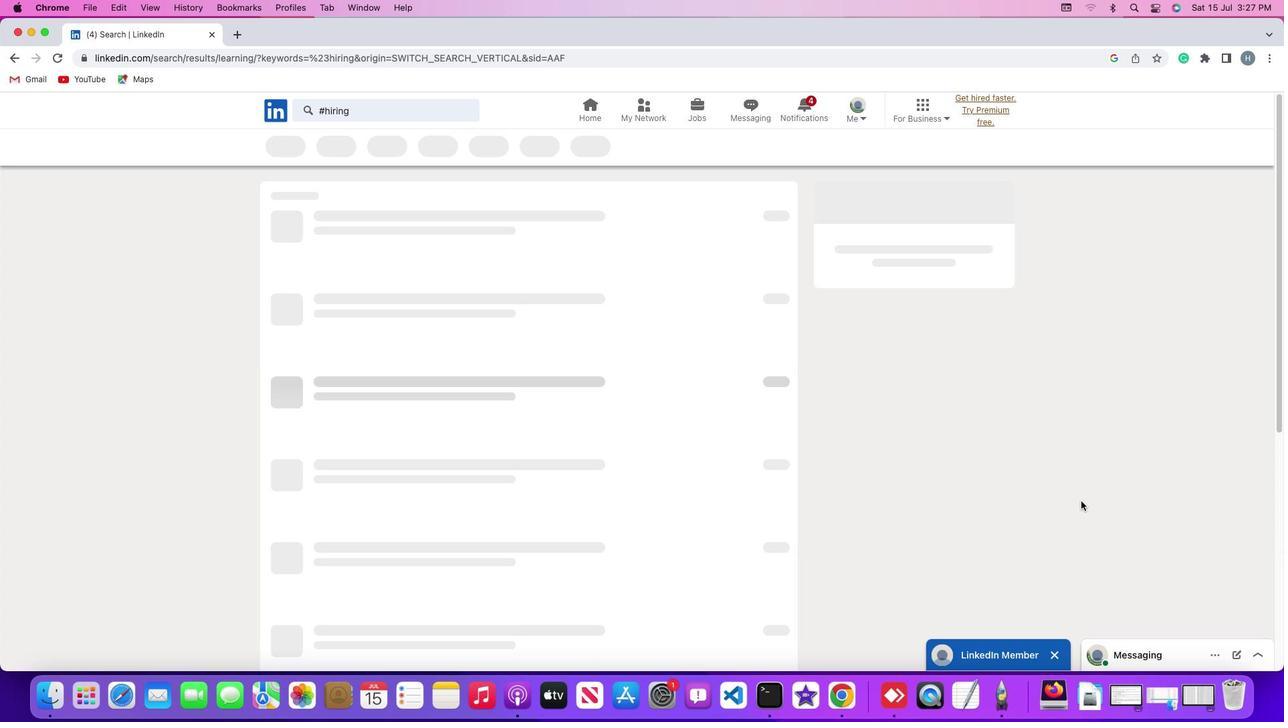 
